 Task: Add Aura Cacia Atlas Cedarwood Essential Oil to the cart.
Action: Mouse moved to (1011, 353)
Screenshot: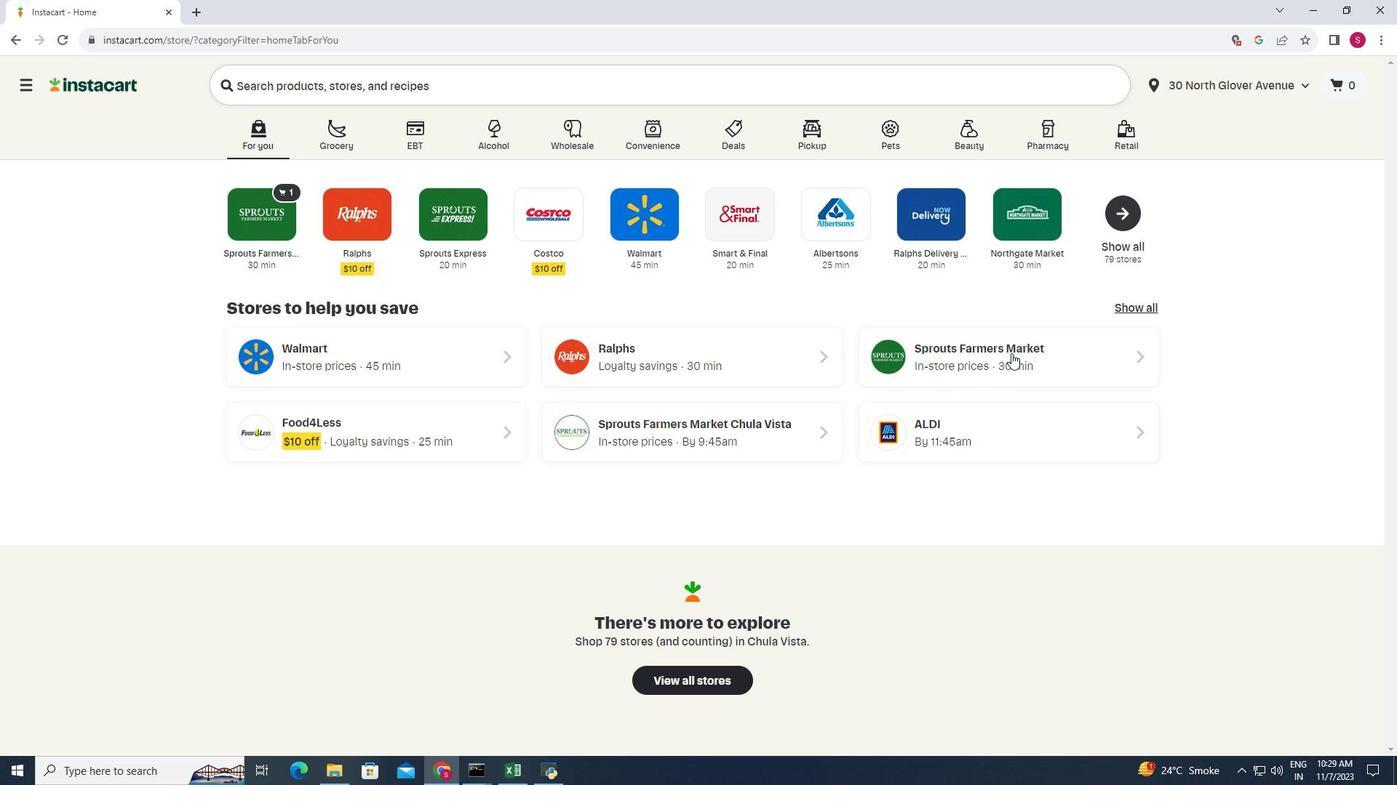 
Action: Mouse pressed left at (1011, 353)
Screenshot: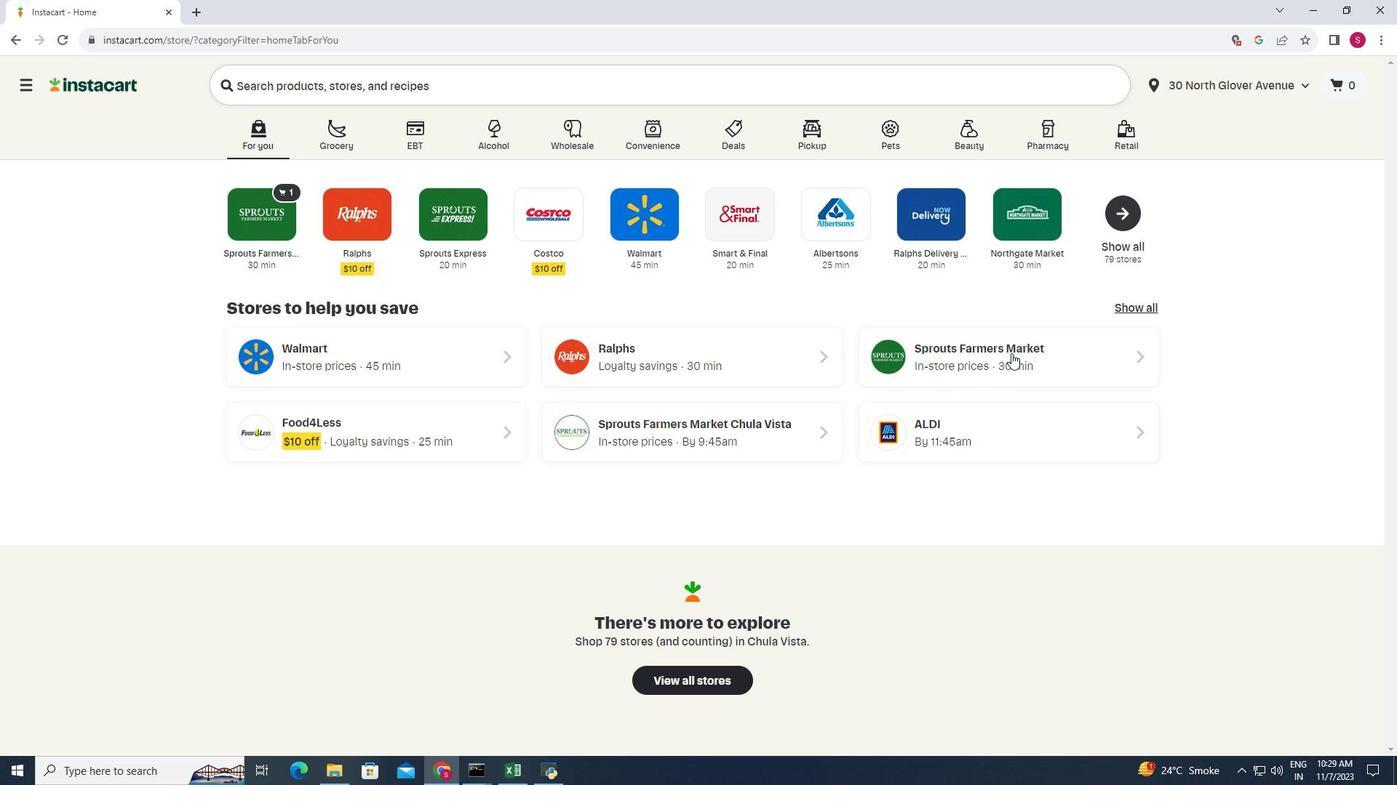 
Action: Mouse moved to (105, 548)
Screenshot: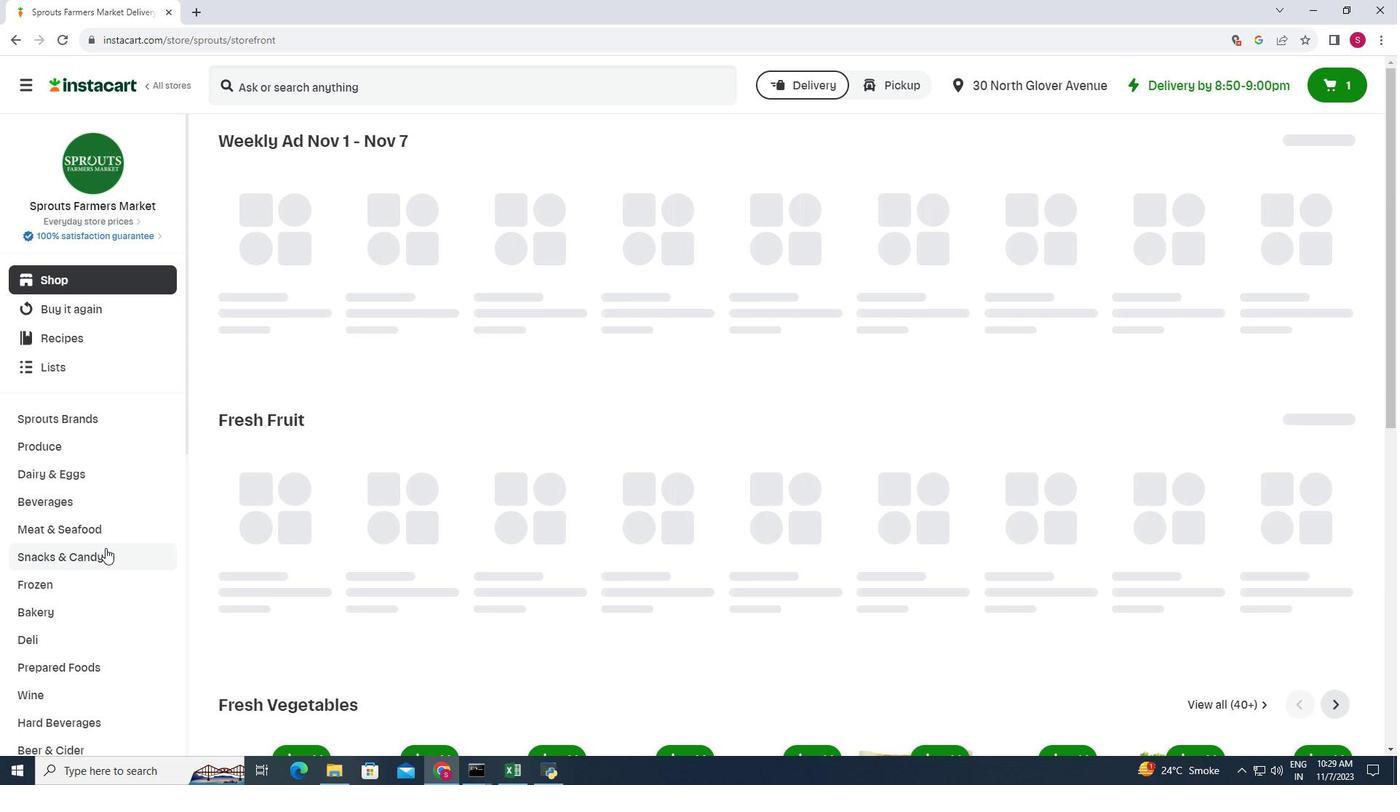 
Action: Mouse scrolled (105, 547) with delta (0, 0)
Screenshot: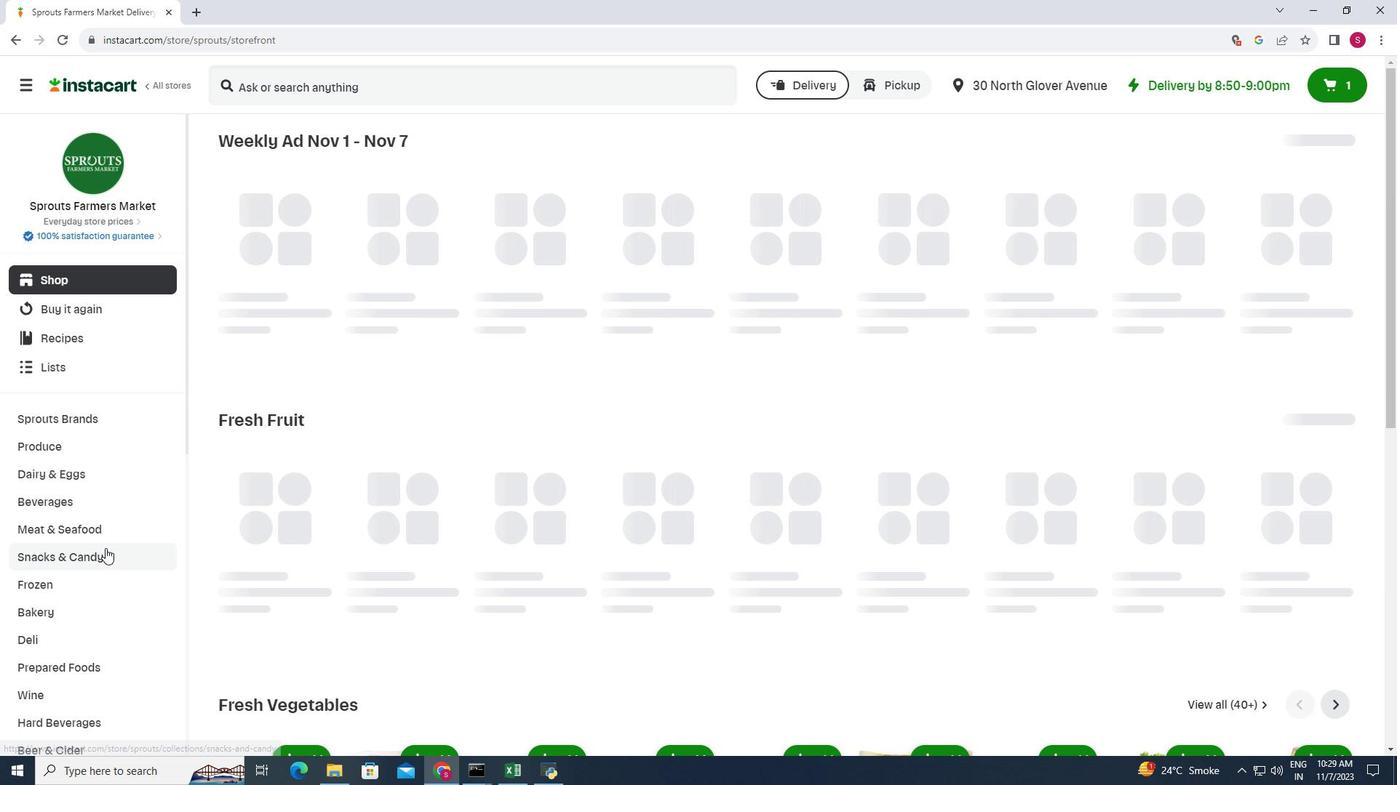 
Action: Mouse moved to (105, 547)
Screenshot: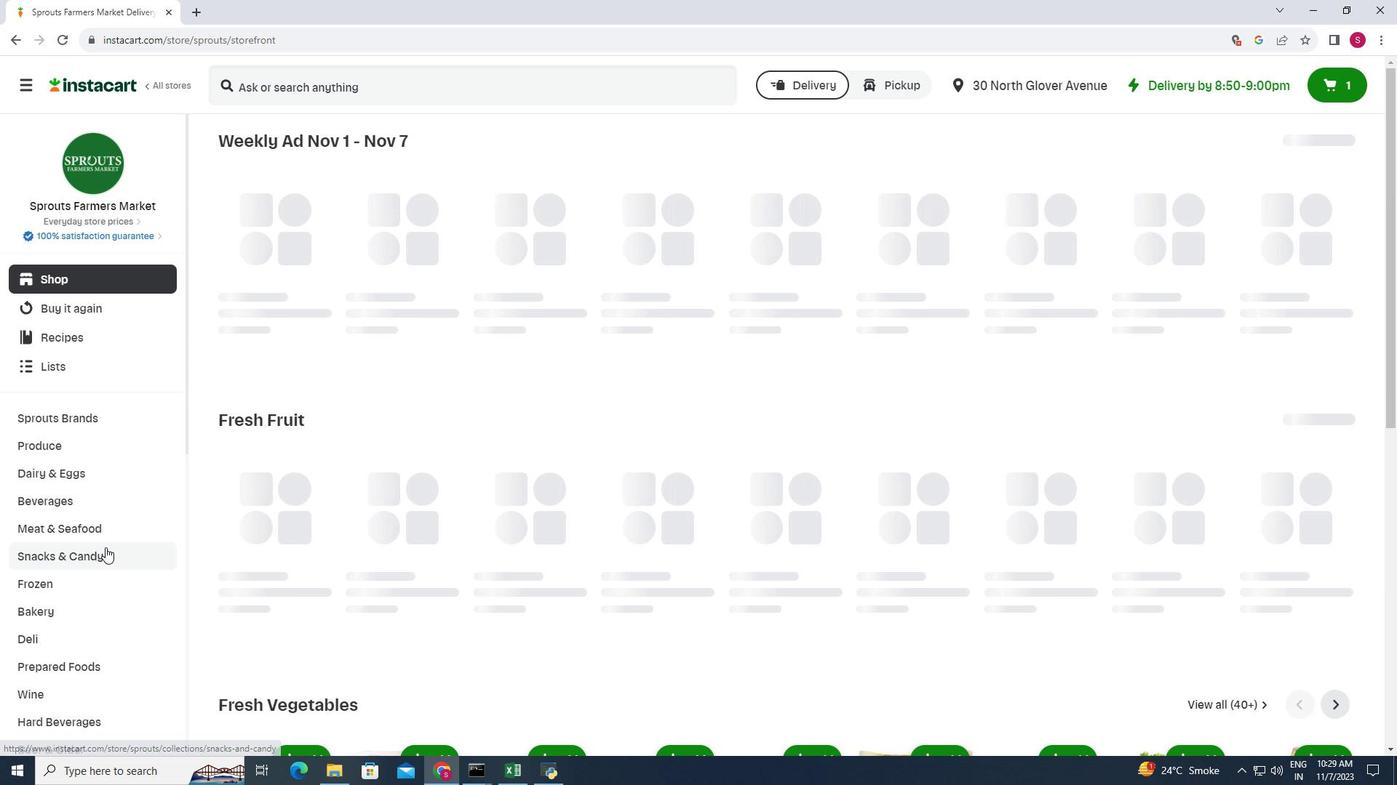 
Action: Mouse scrolled (105, 547) with delta (0, 0)
Screenshot: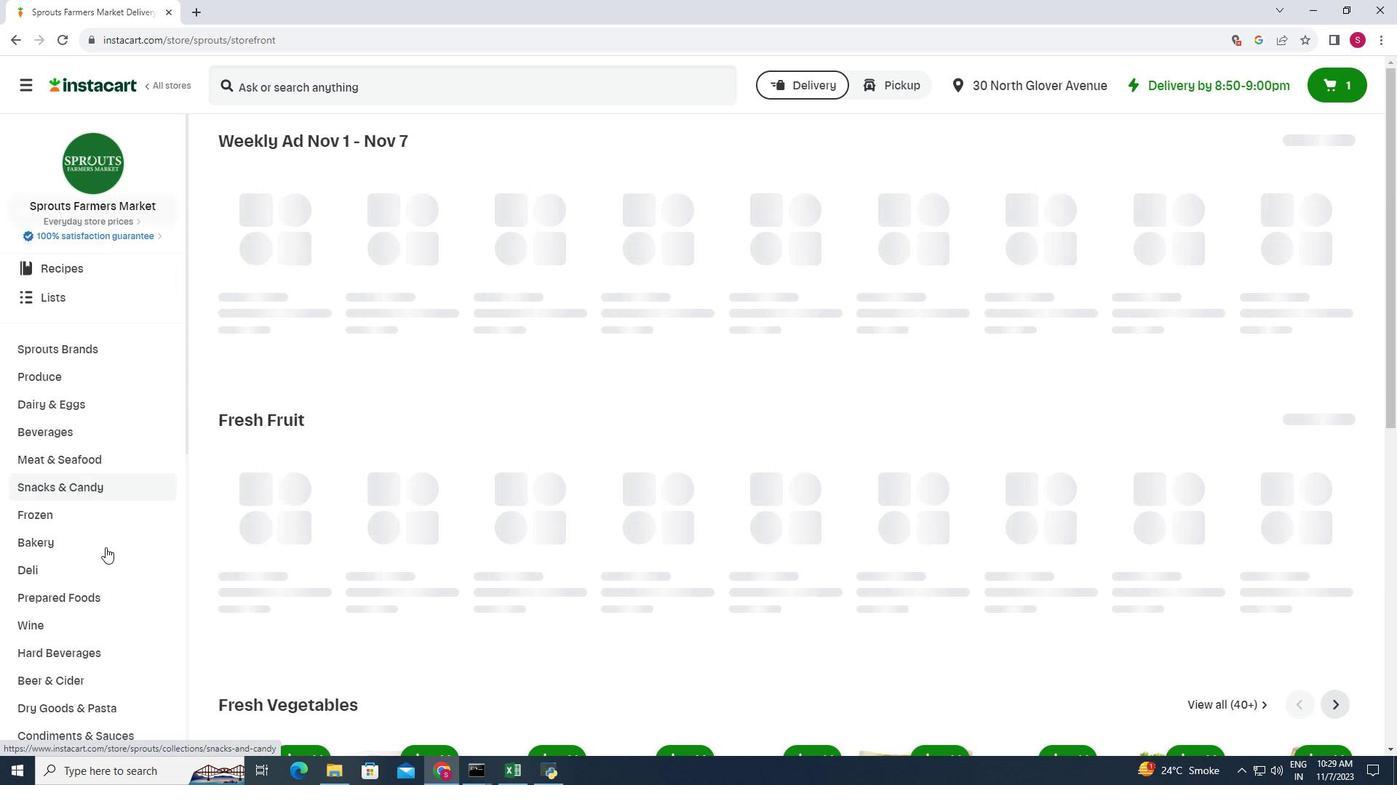 
Action: Mouse moved to (105, 547)
Screenshot: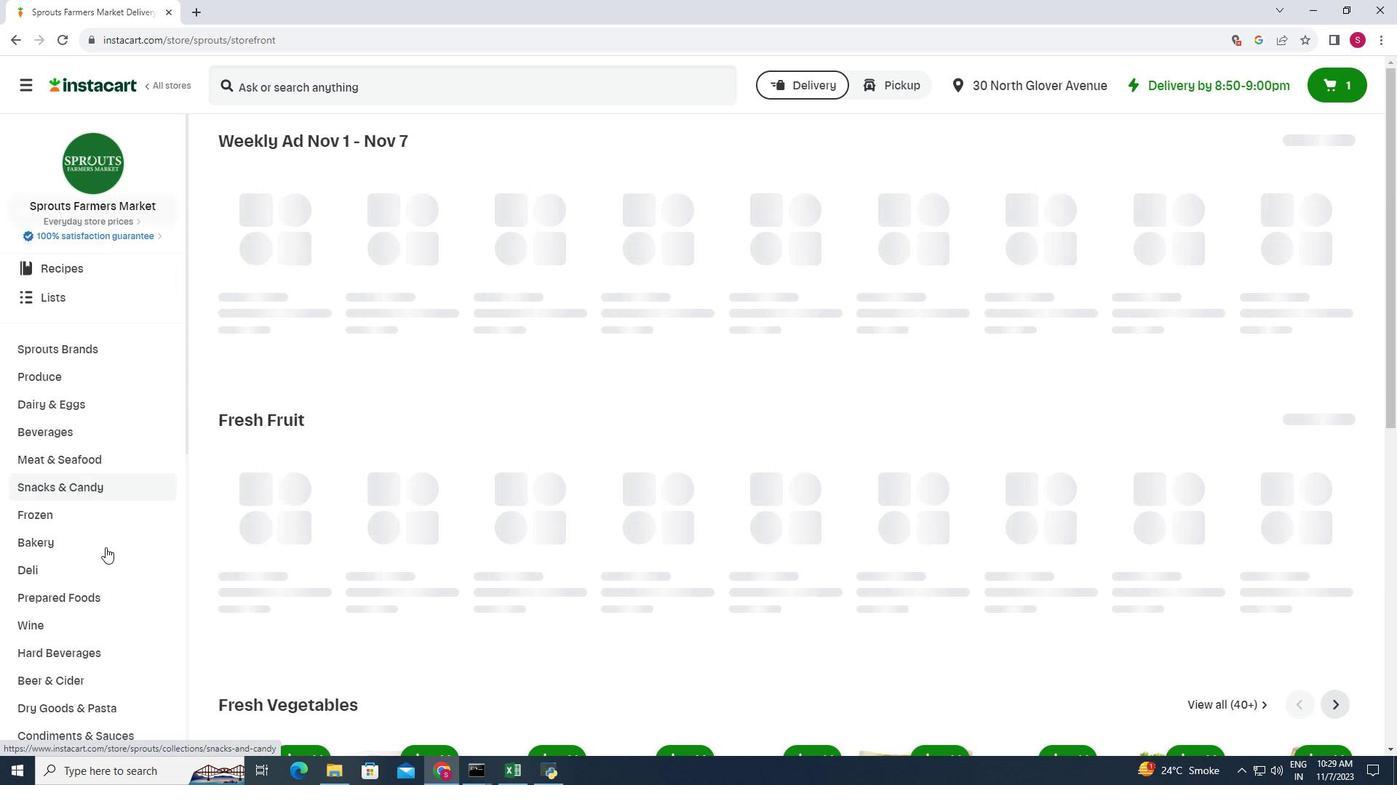 
Action: Mouse scrolled (105, 547) with delta (0, 0)
Screenshot: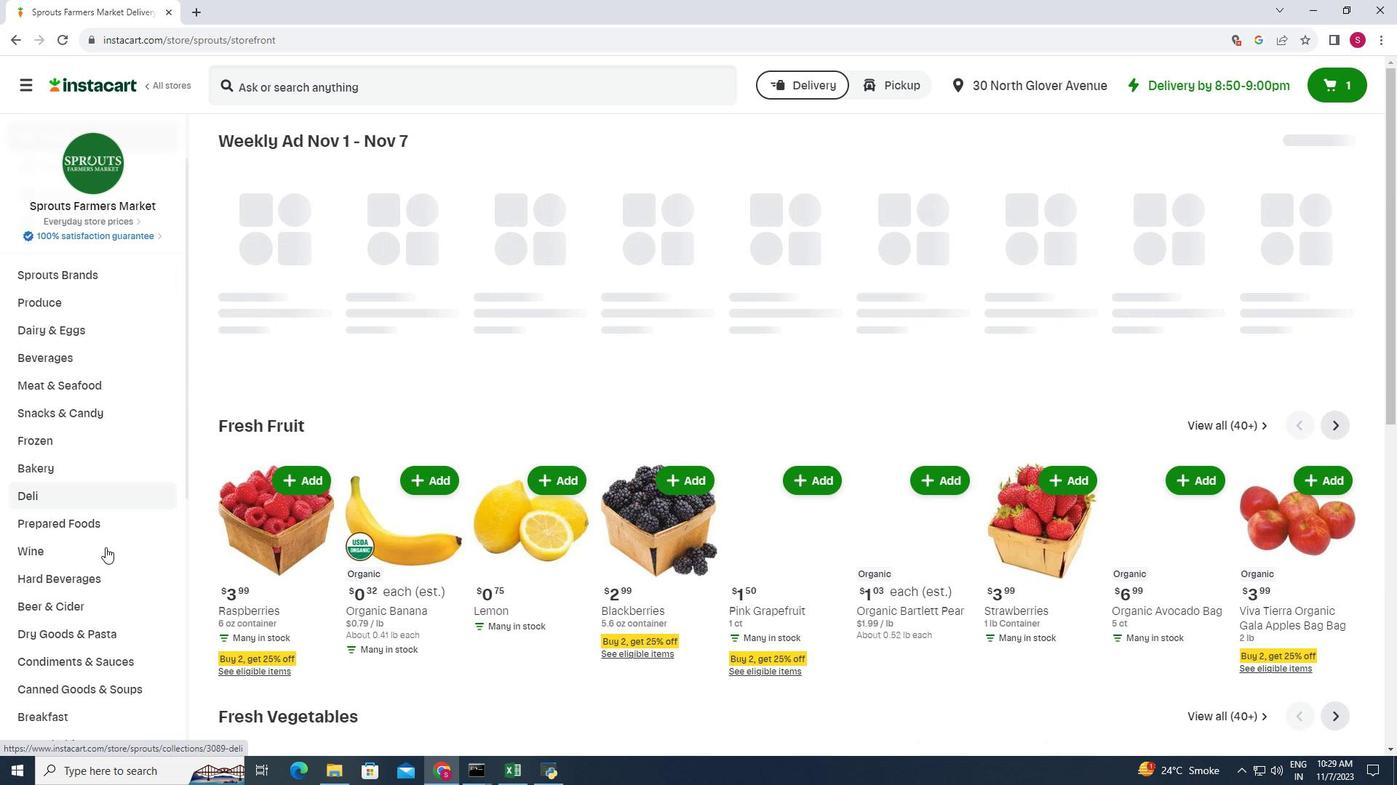 
Action: Mouse moved to (106, 547)
Screenshot: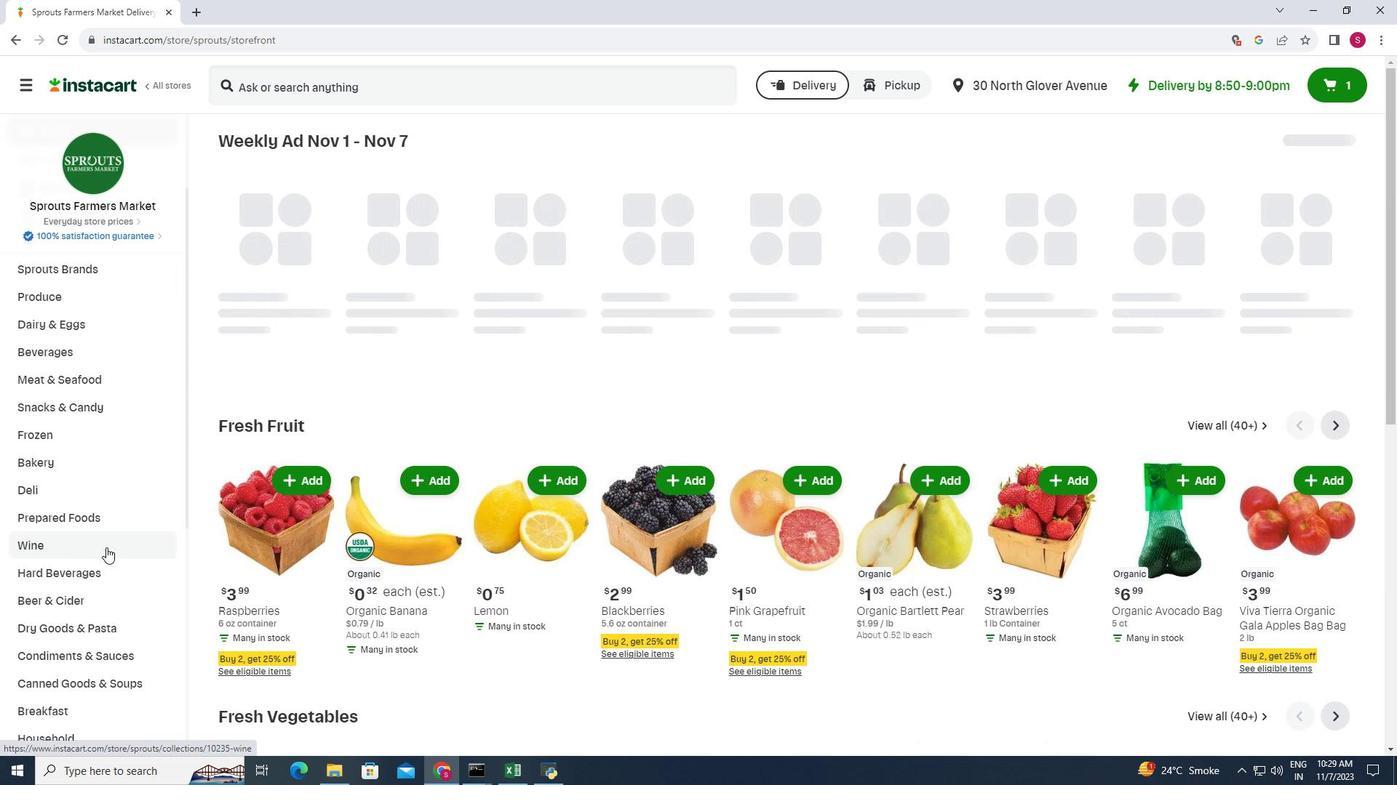 
Action: Mouse scrolled (106, 547) with delta (0, 0)
Screenshot: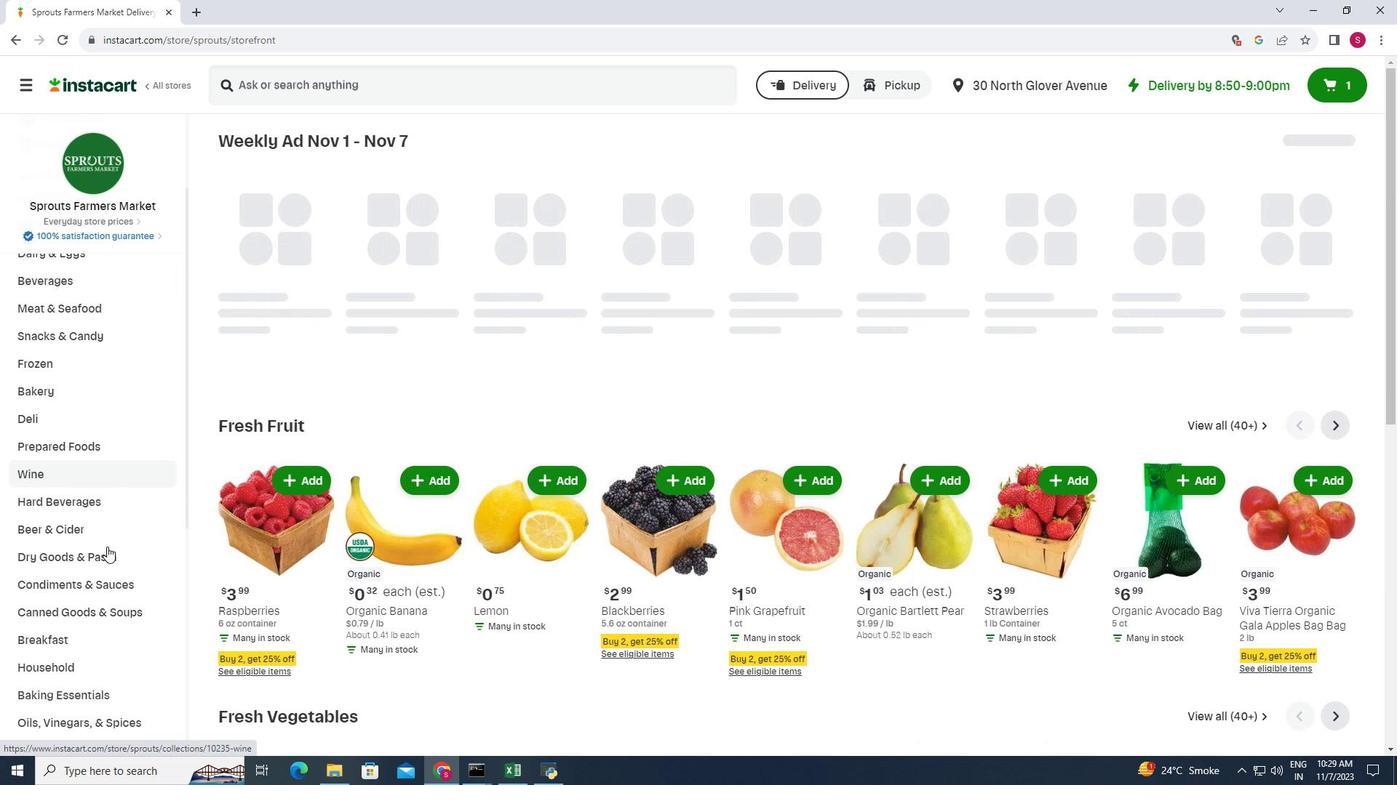 
Action: Mouse moved to (100, 585)
Screenshot: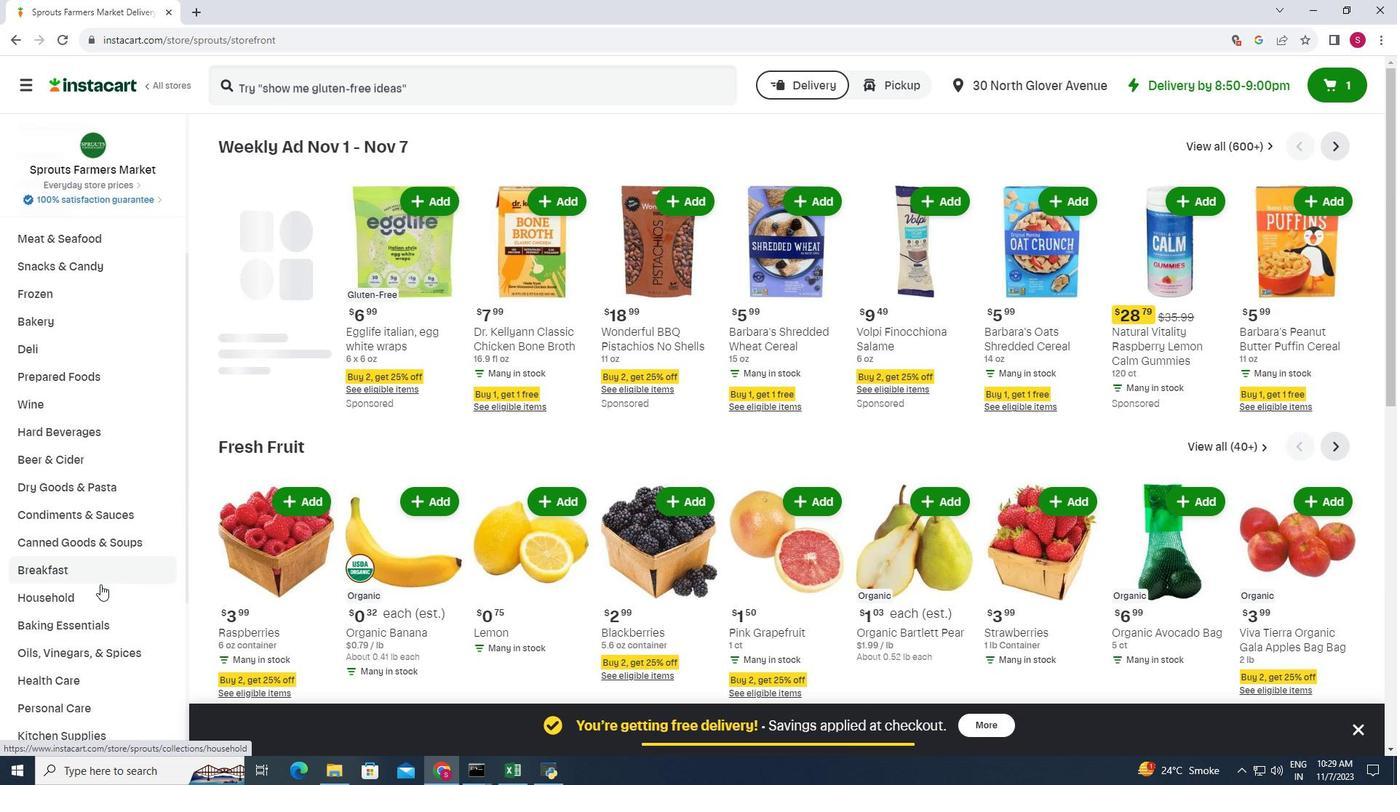 
Action: Mouse pressed left at (100, 585)
Screenshot: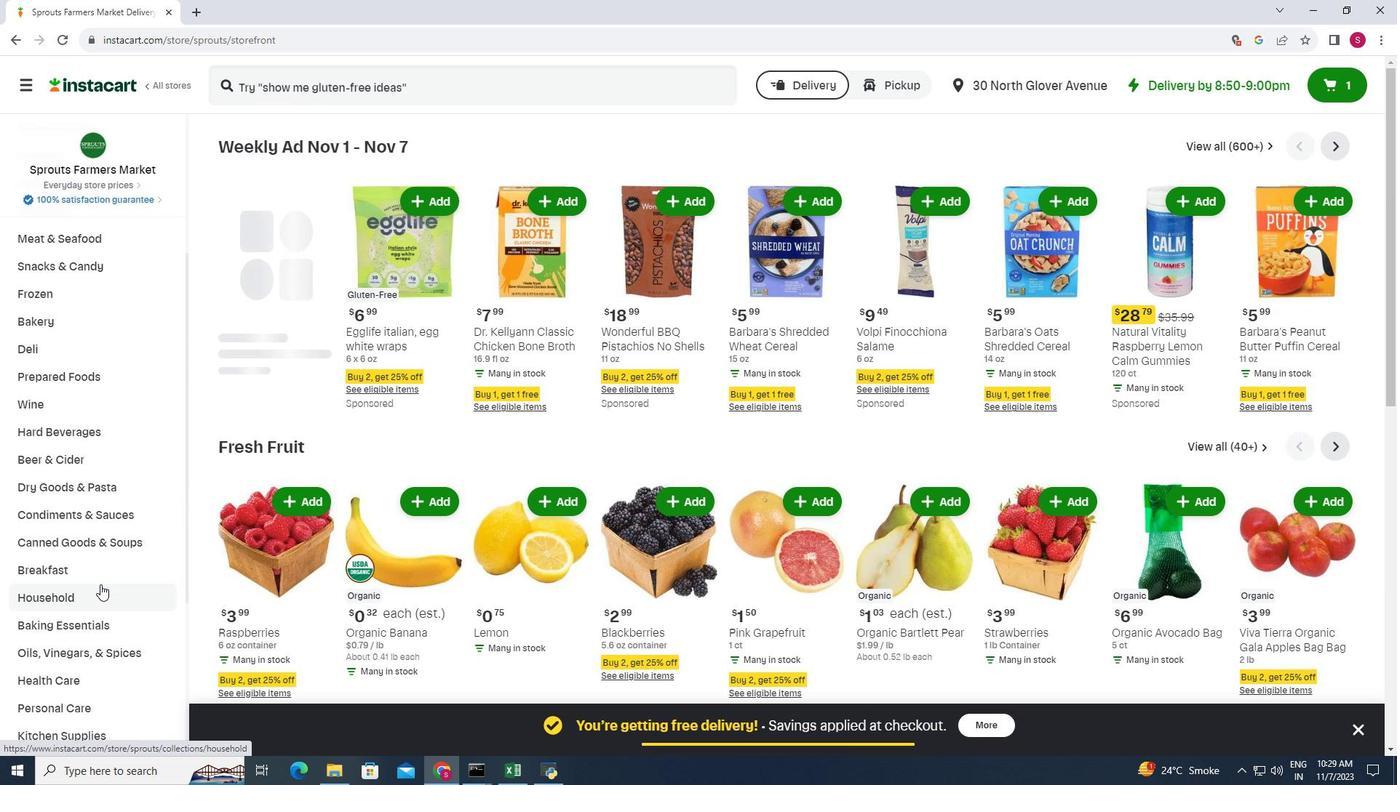
Action: Mouse moved to (833, 180)
Screenshot: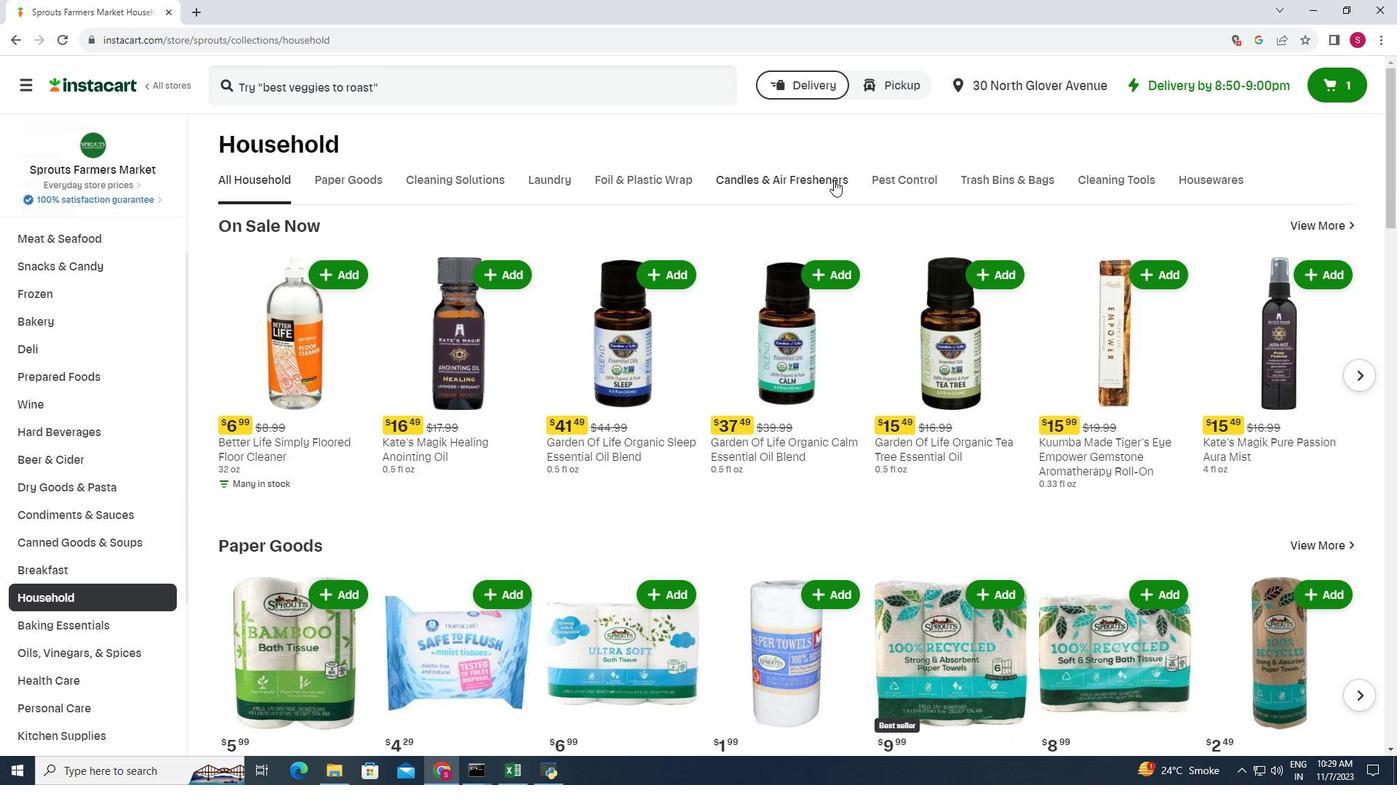 
Action: Mouse pressed left at (833, 180)
Screenshot: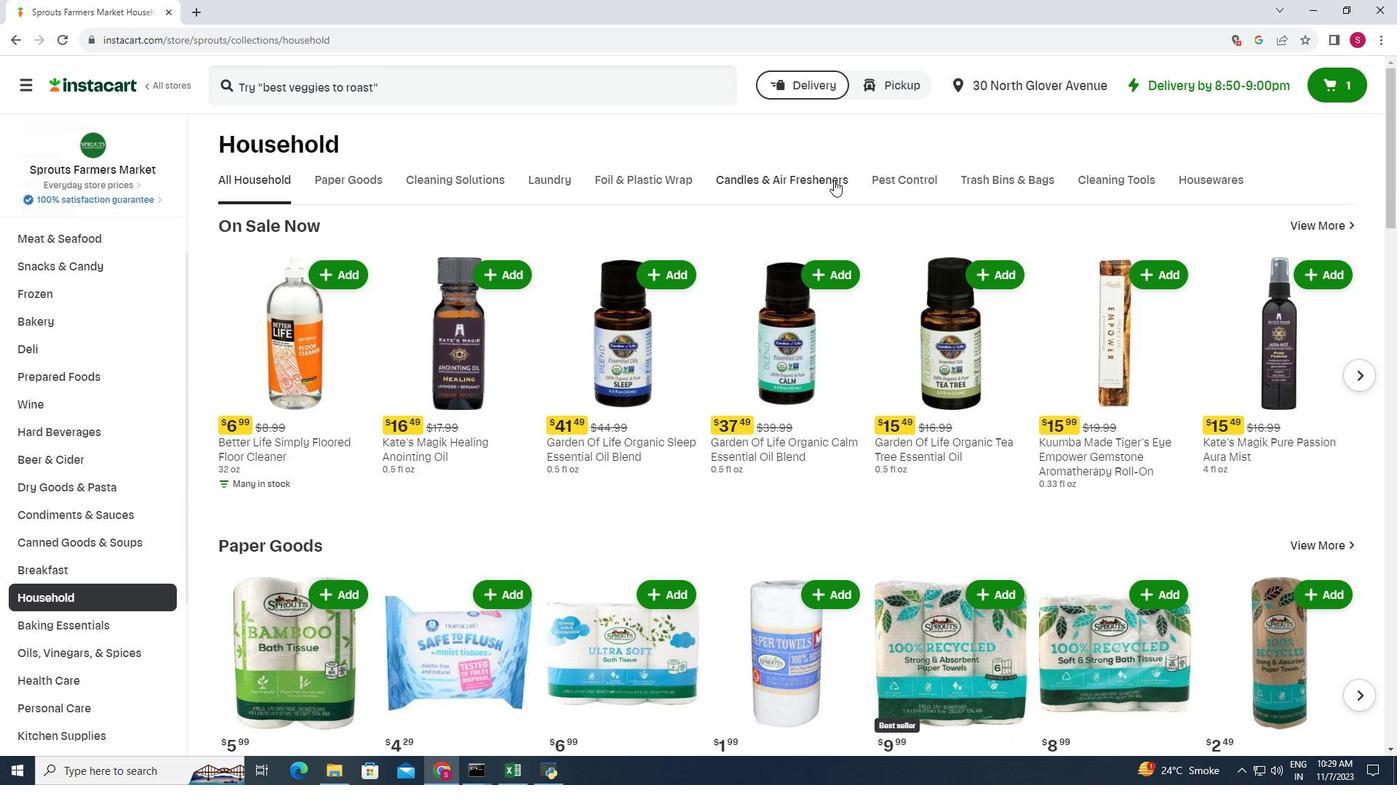 
Action: Mouse moved to (368, 95)
Screenshot: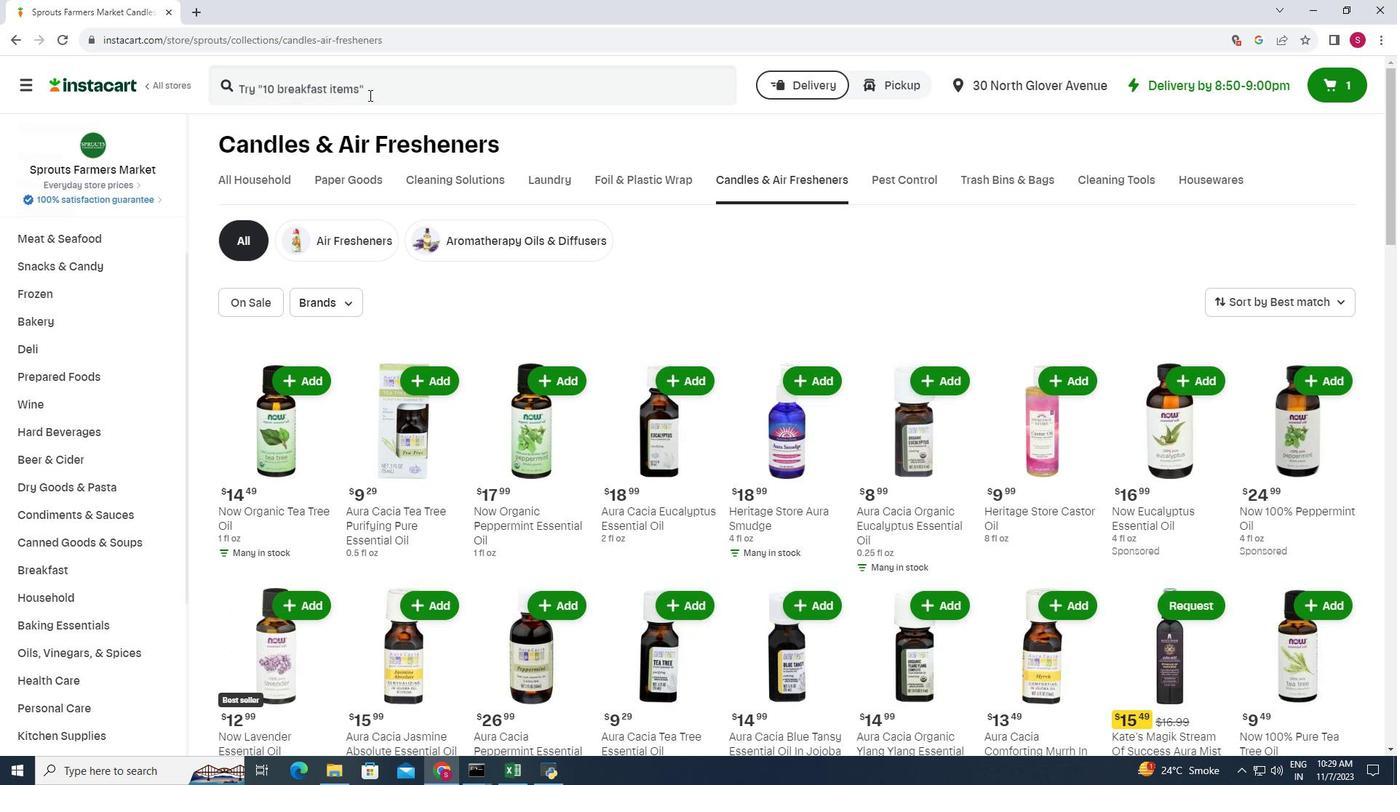 
Action: Mouse pressed left at (368, 95)
Screenshot: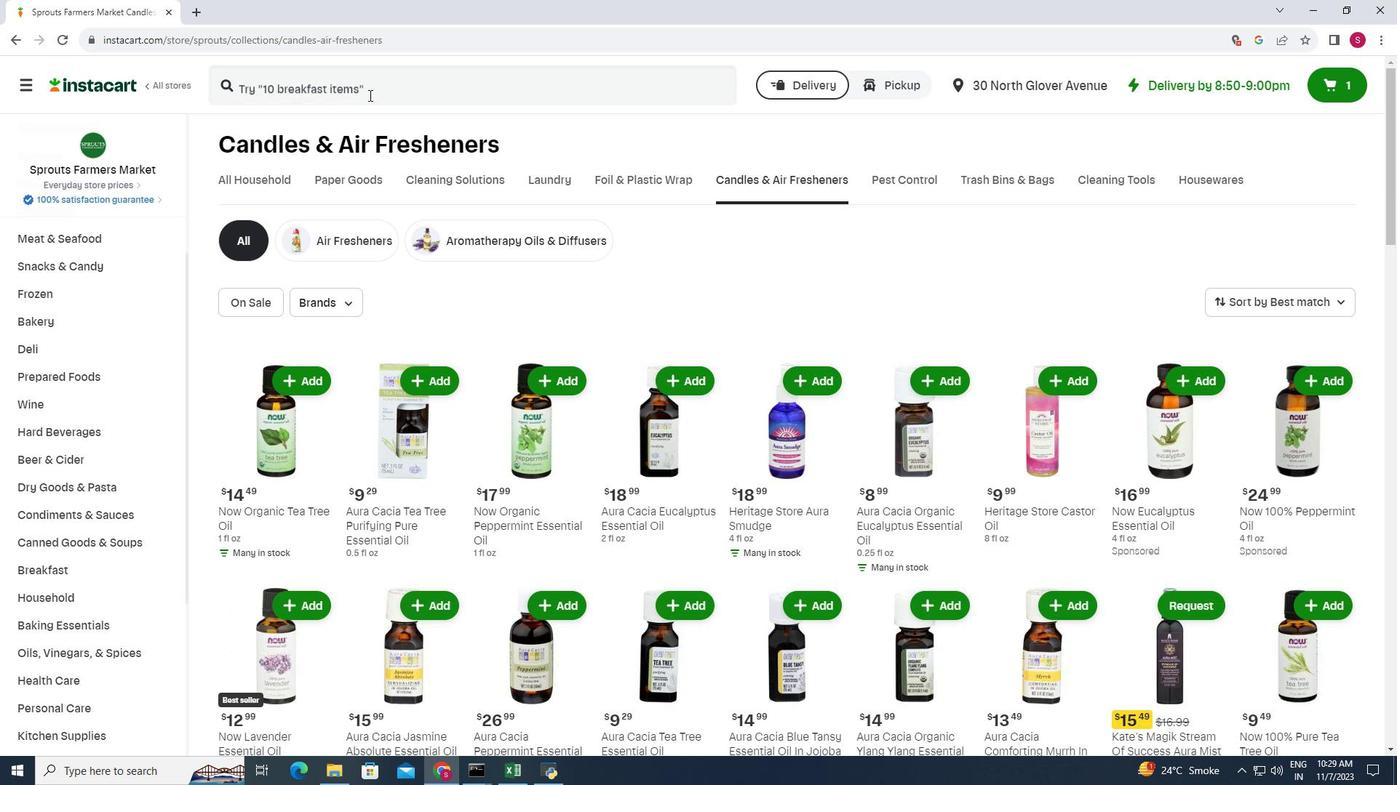 
Action: Mouse moved to (362, 77)
Screenshot: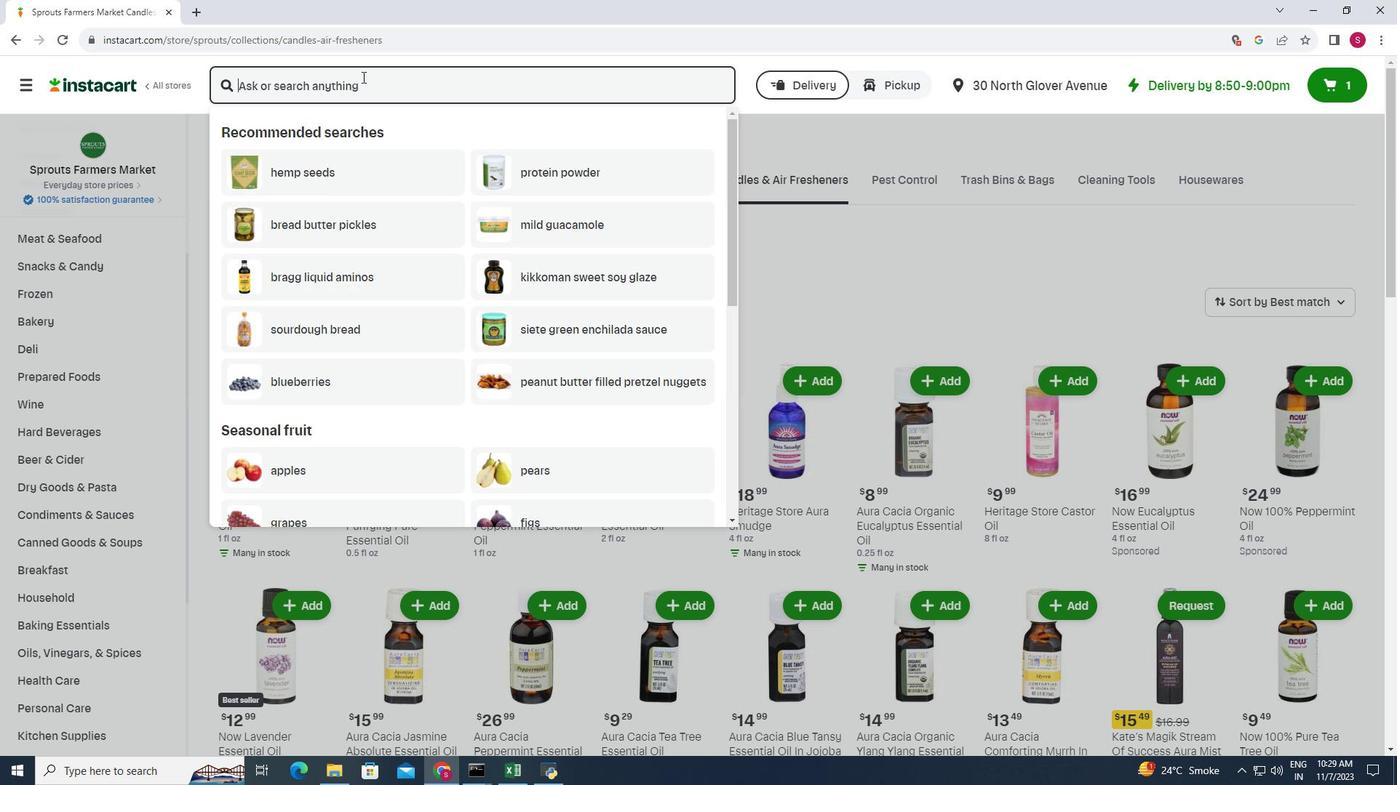 
Action: Key pressed <Key.shift><Key.shift><Key.shift><Key.shift><Key.shift><Key.shift><Key.shift><Key.shift><Key.shift><Key.shift>Aura<Key.space><Key.space><Key.shift>Cacia<Key.space><Key.shift>Atlas<Key.space><Key.shift>Cedarwood<Key.space><Key.shift>Essential<Key.space><Key.shift>Oil<Key.enter>
Screenshot: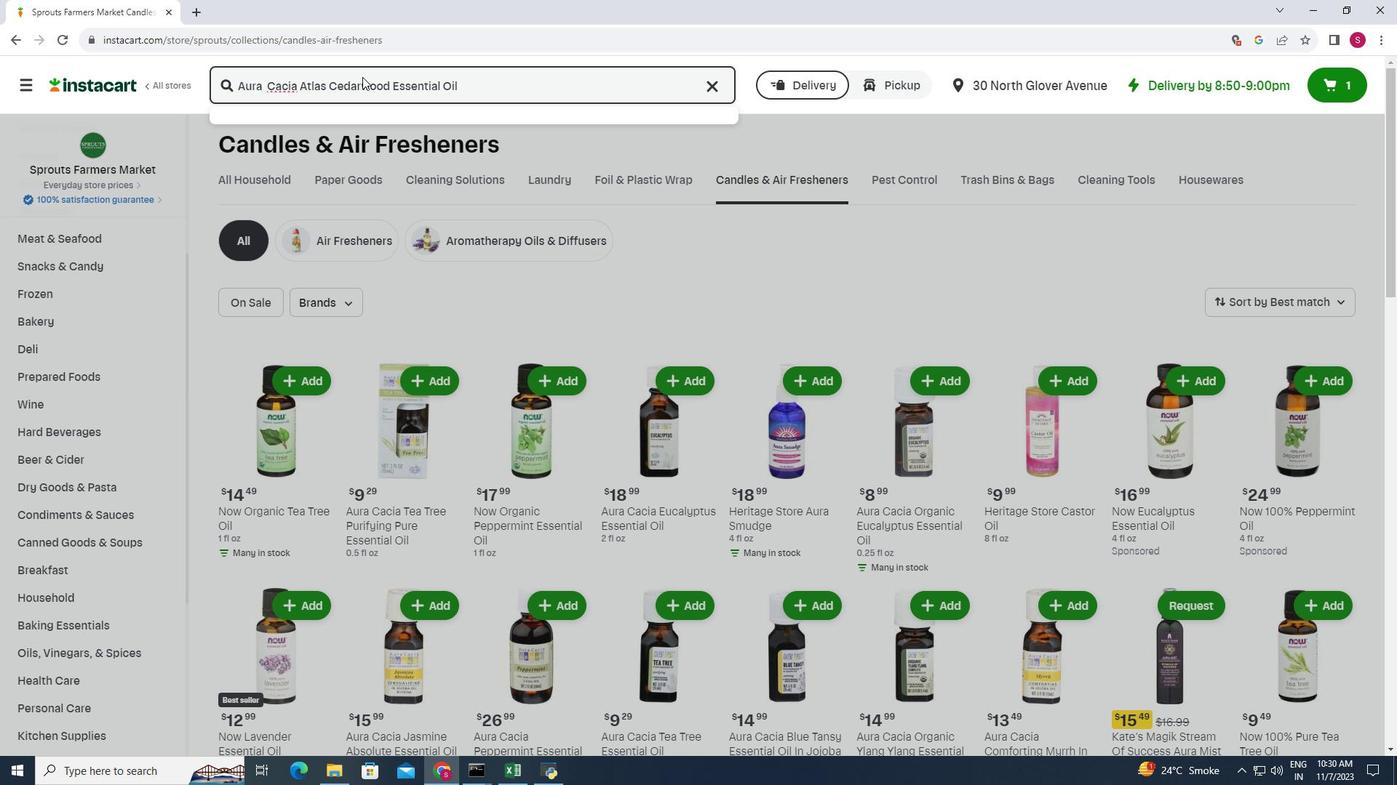 
Action: Mouse moved to (865, 205)
Screenshot: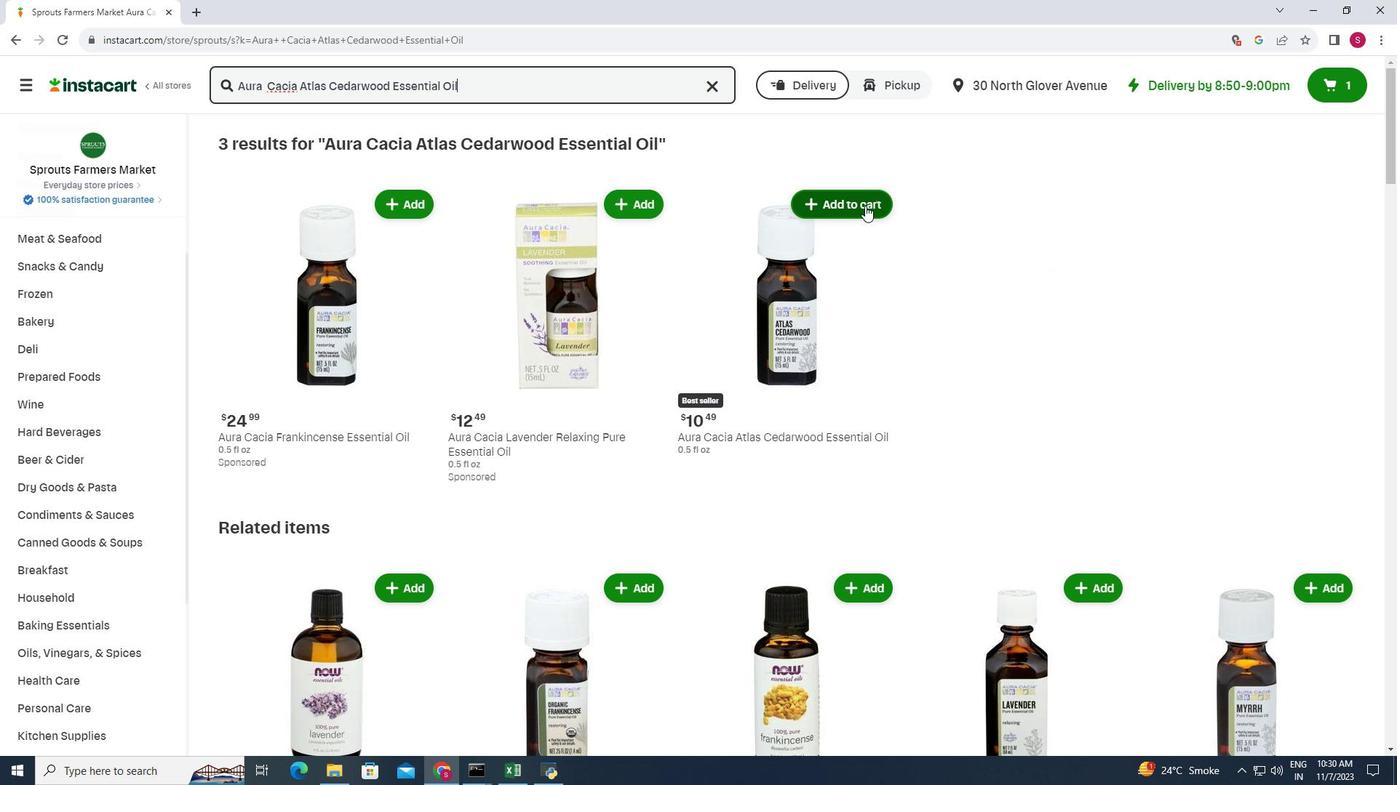 
Action: Mouse pressed left at (865, 205)
Screenshot: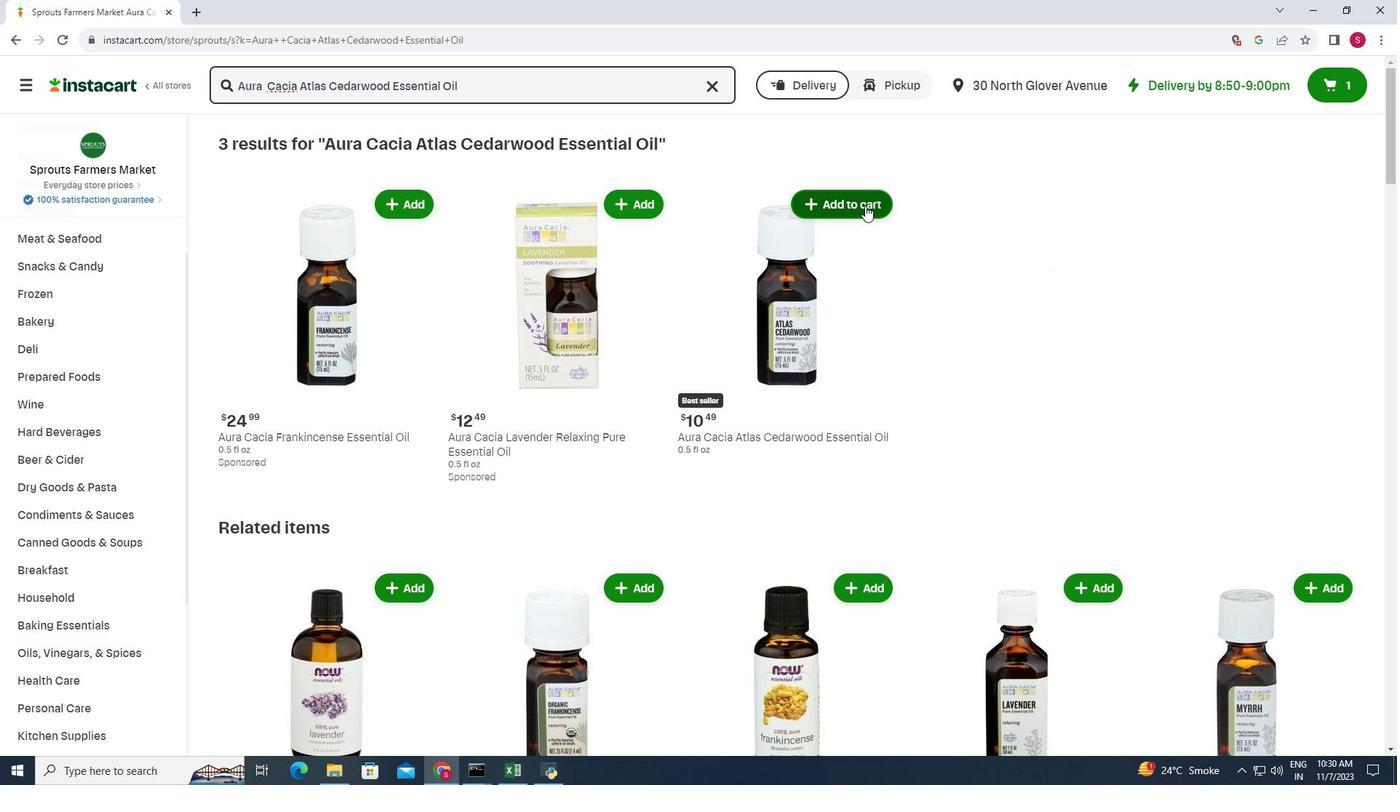 
Action: Mouse moved to (955, 188)
Screenshot: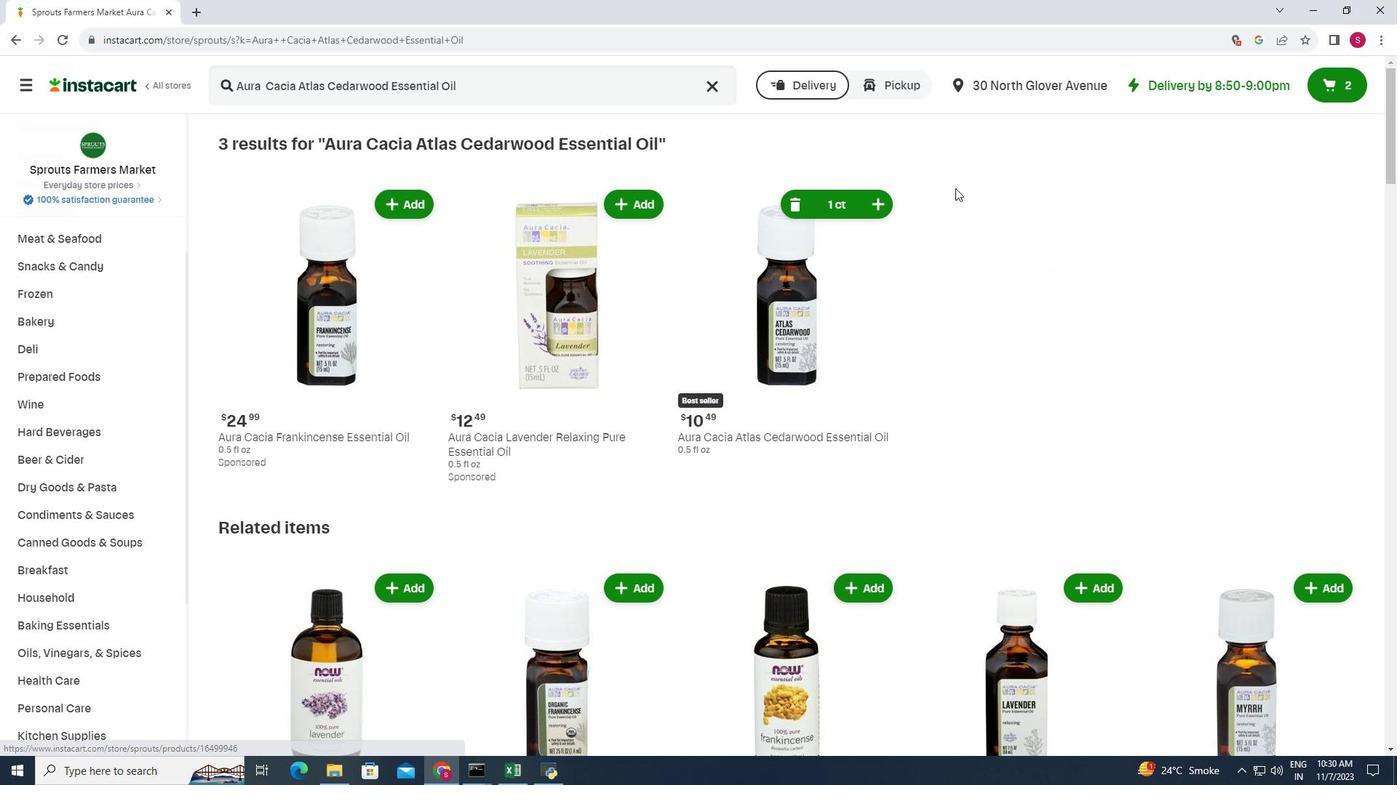 
